 Task: Find the driving routes for traveling to the Empire State Building from Home that avoids Ferries.
Action: Mouse moved to (232, 81)
Screenshot: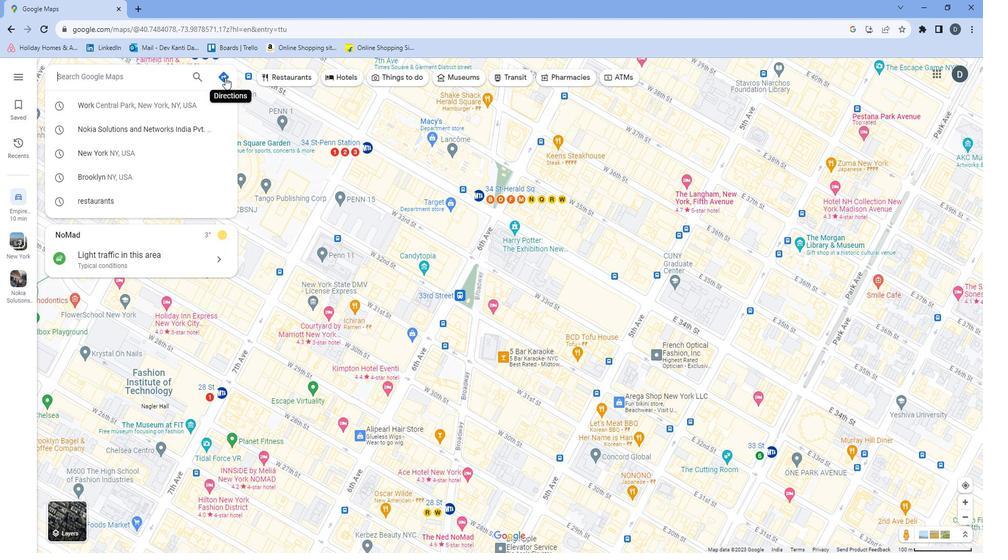 
Action: Mouse pressed left at (232, 81)
Screenshot: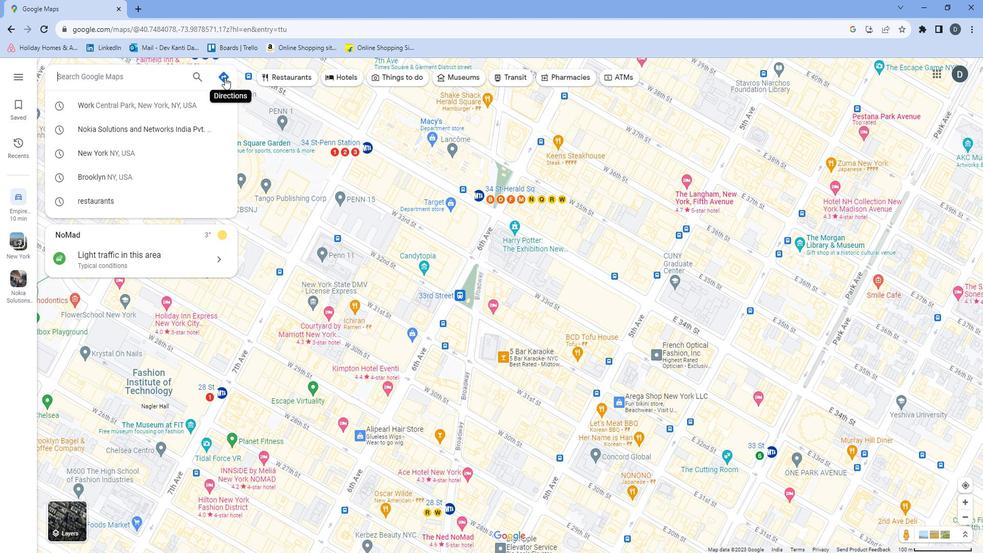 
Action: Mouse moved to (168, 104)
Screenshot: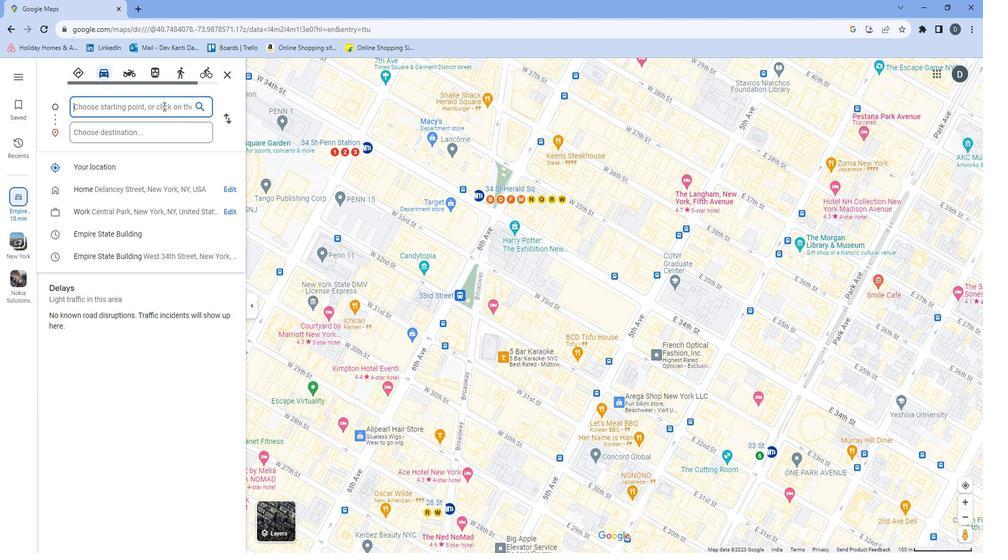 
Action: Mouse pressed left at (168, 104)
Screenshot: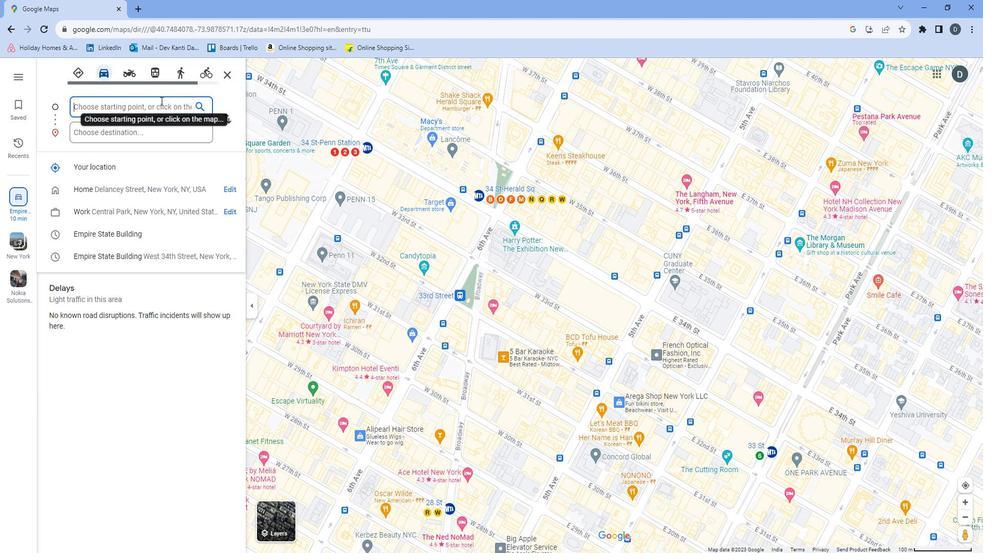 
Action: Mouse moved to (138, 196)
Screenshot: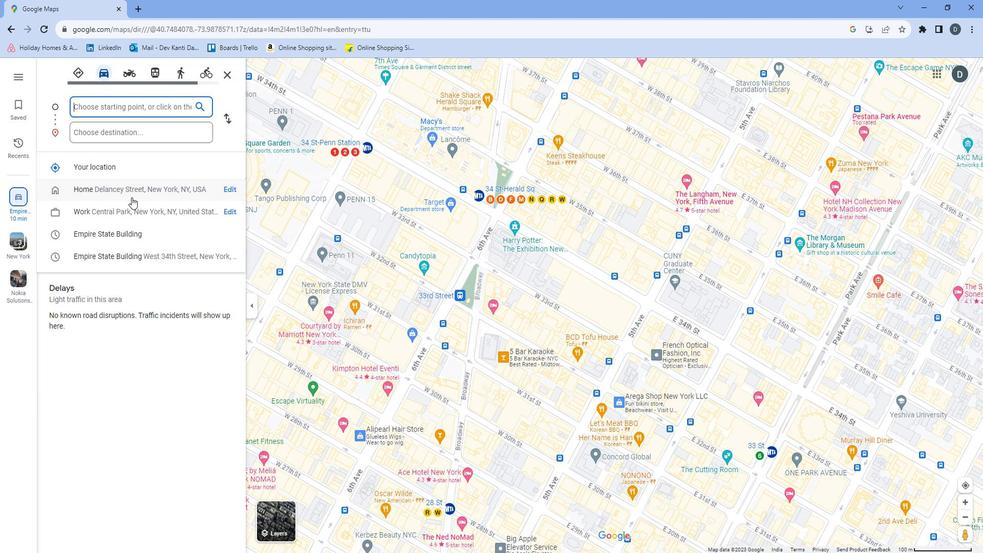 
Action: Mouse pressed left at (138, 196)
Screenshot: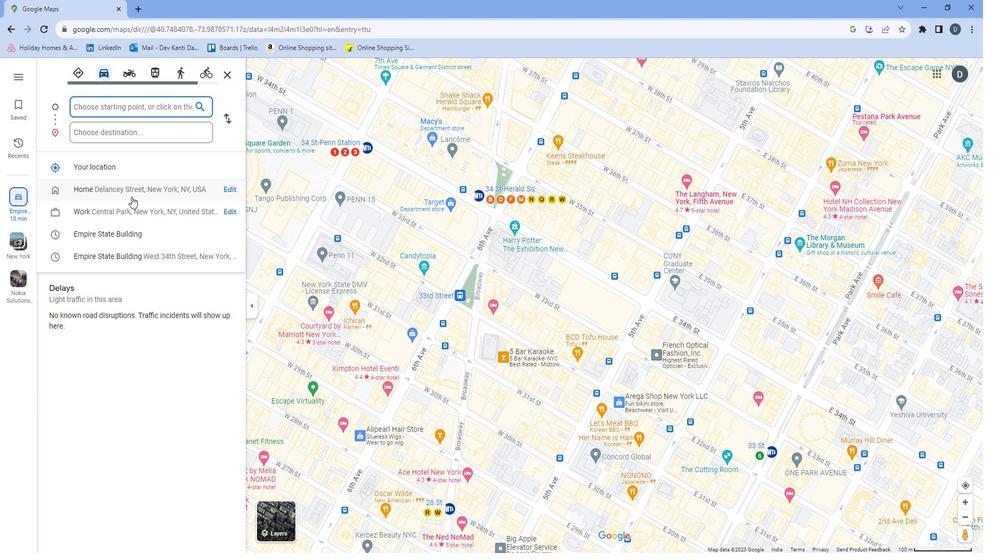 
Action: Mouse moved to (135, 134)
Screenshot: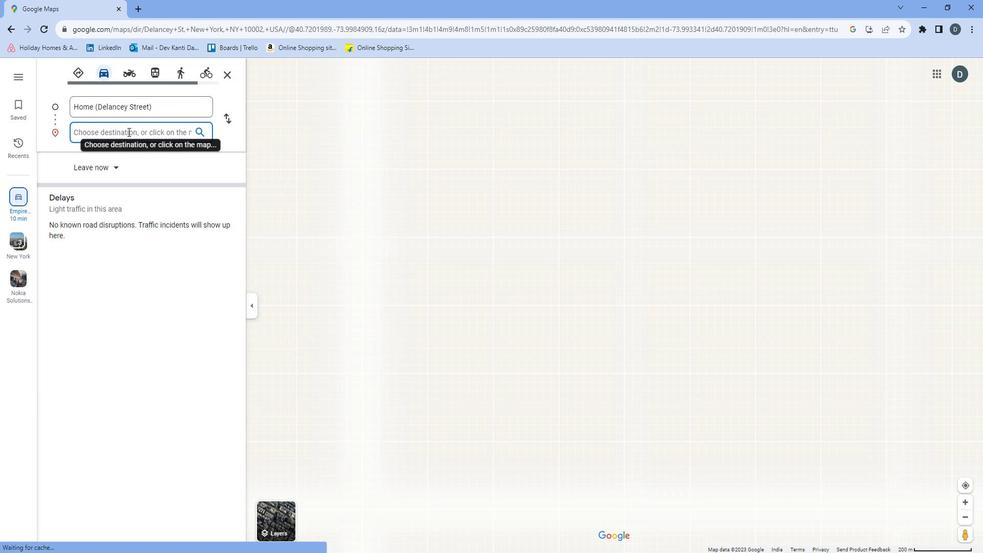 
Action: Mouse pressed left at (135, 134)
Screenshot: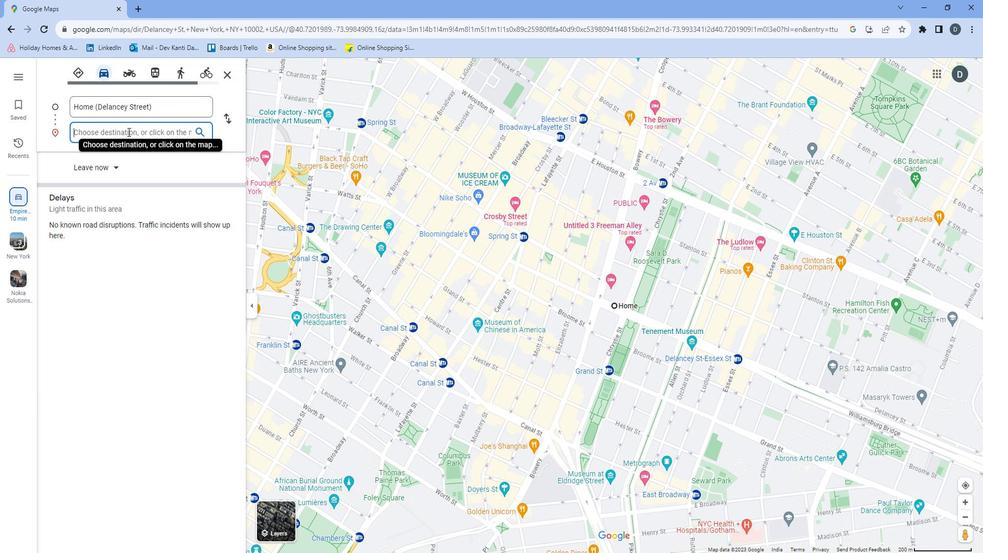 
Action: Key pressed <Key.shift>Empire<Key.space><Key.shift>State<Key.space><Key.shift><Key.shift><Key.shift>Building
Screenshot: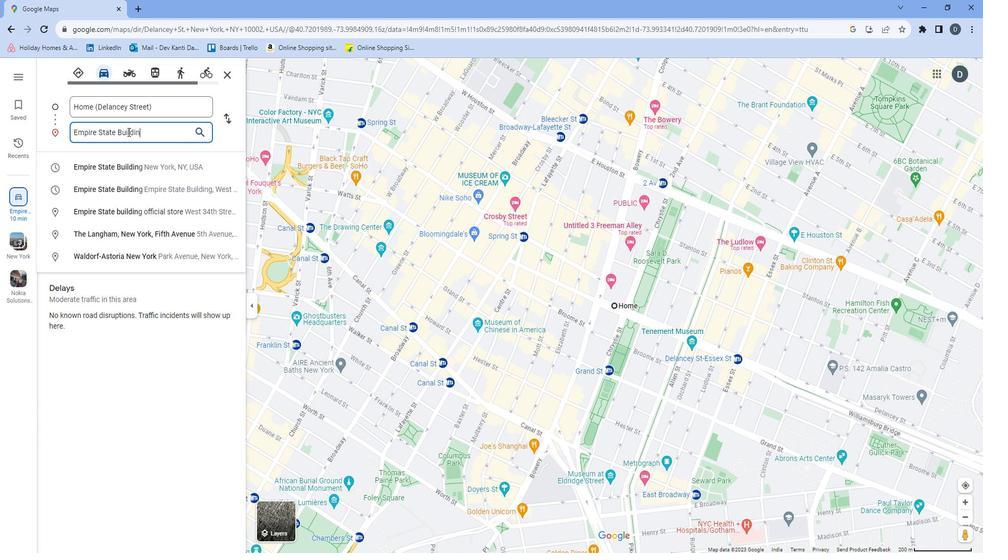 
Action: Mouse moved to (150, 173)
Screenshot: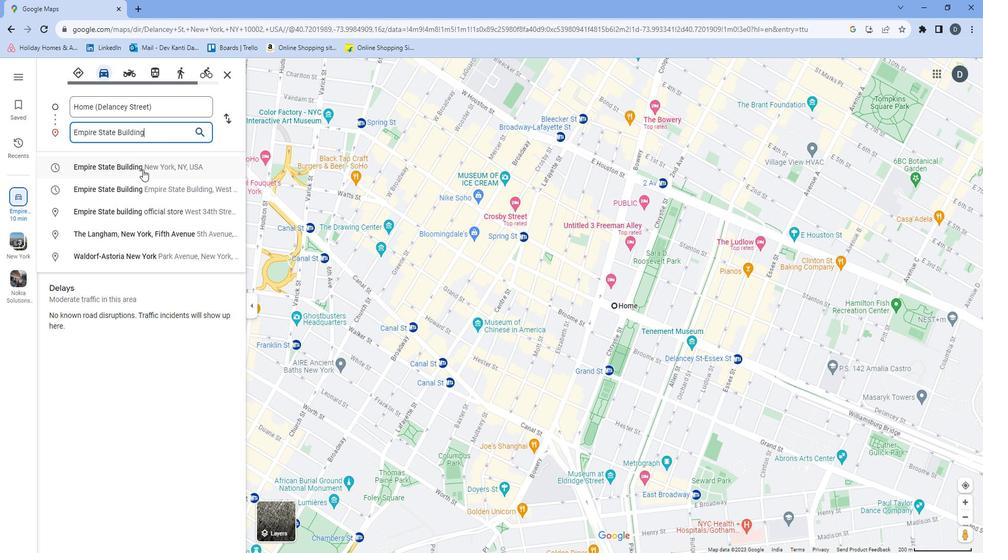 
Action: Mouse pressed left at (150, 173)
Screenshot: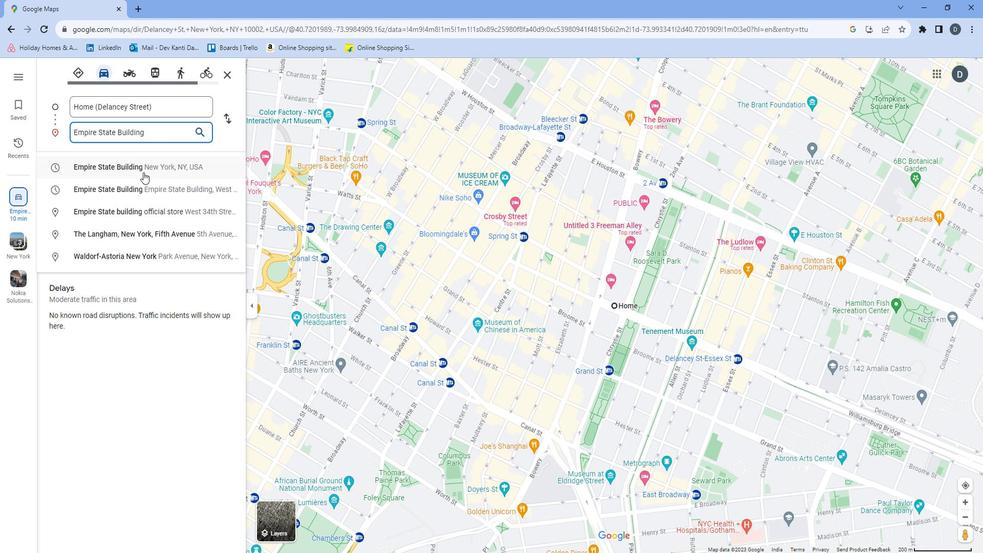
Action: Mouse moved to (231, 196)
Screenshot: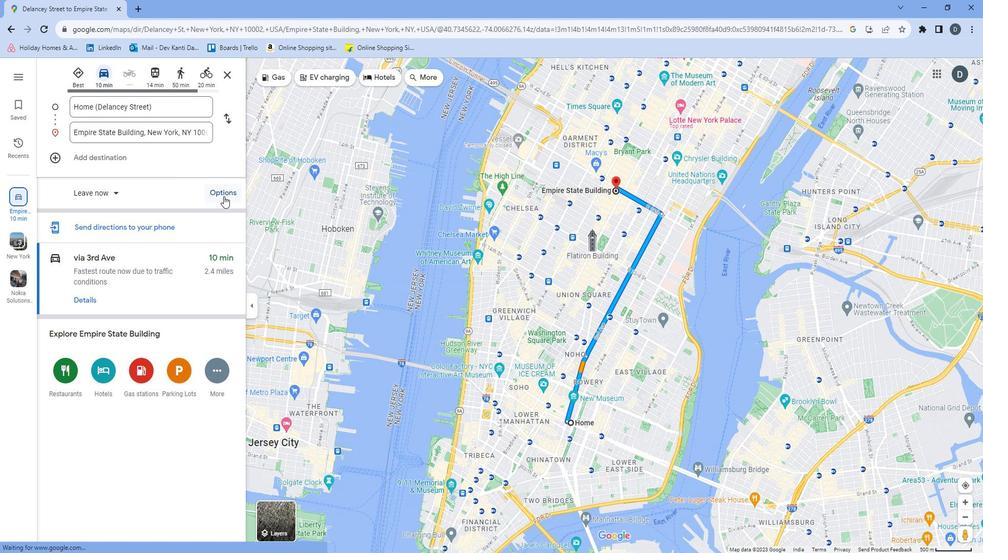 
Action: Mouse pressed left at (231, 196)
Screenshot: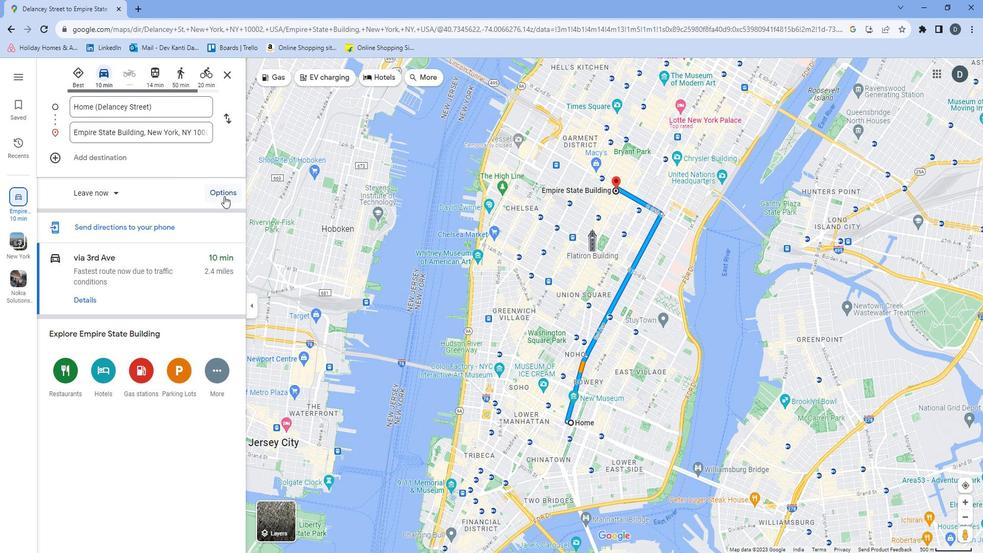 
Action: Mouse moved to (55, 266)
Screenshot: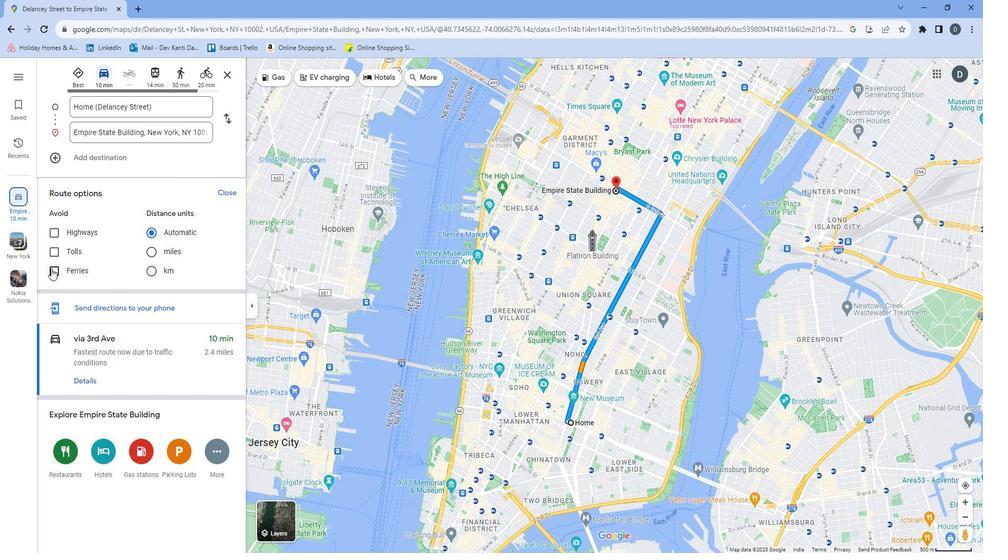 
Action: Mouse pressed left at (55, 266)
Screenshot: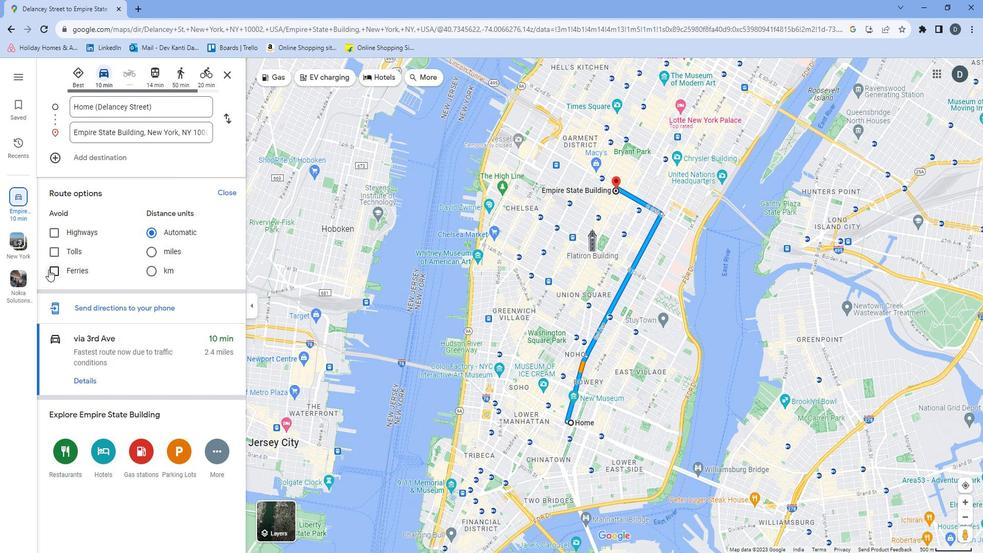 
Action: Mouse moved to (567, 433)
Screenshot: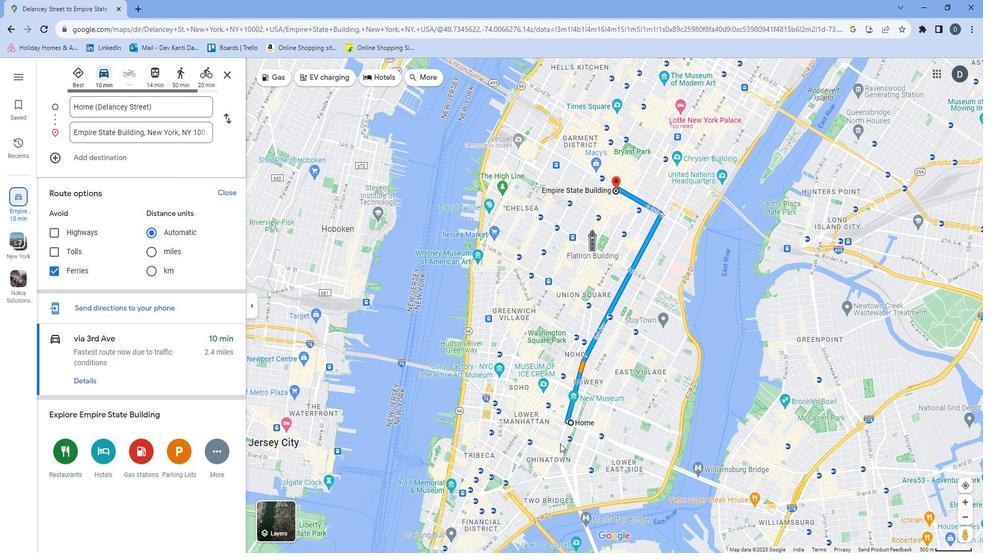 
Action: Mouse scrolled (567, 433) with delta (0, 0)
Screenshot: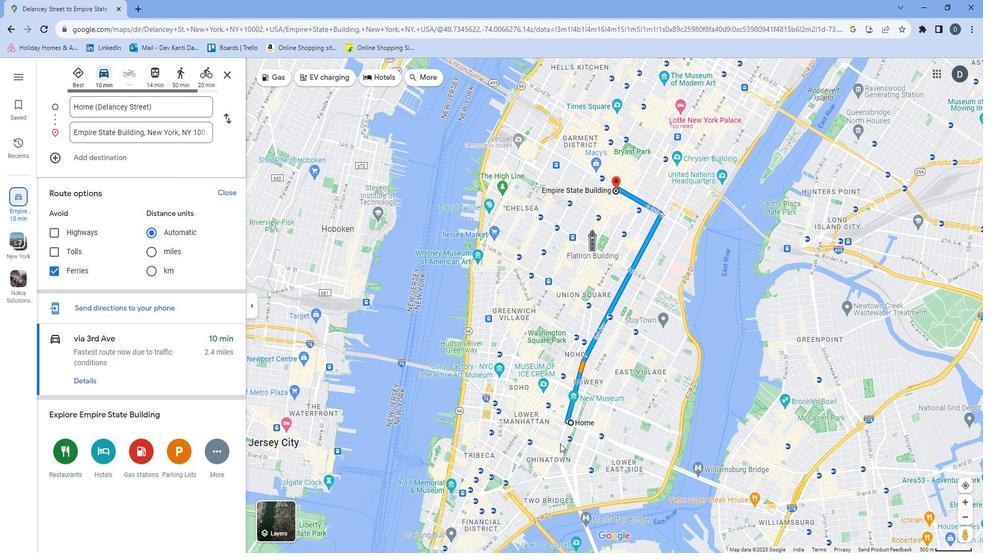 
Action: Mouse moved to (568, 428)
Screenshot: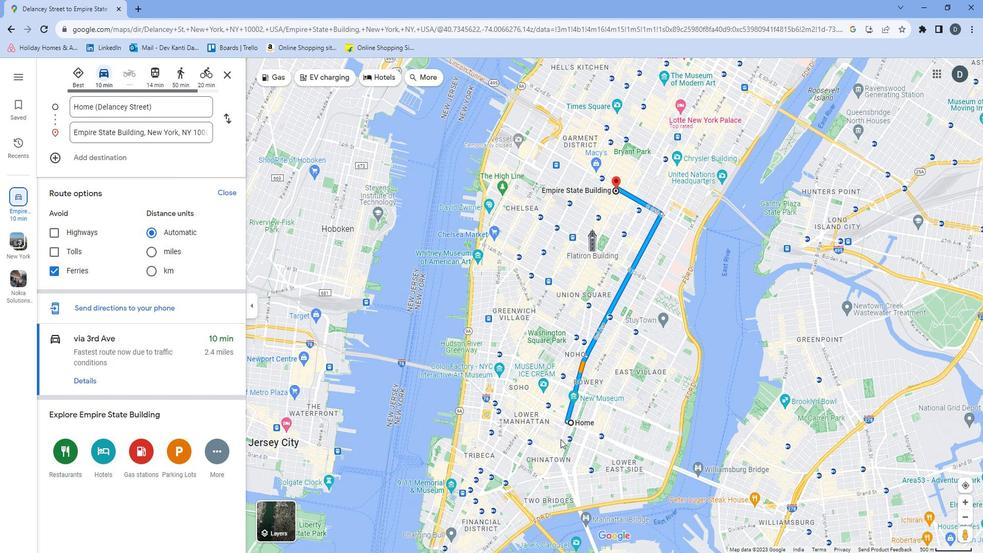 
Action: Mouse scrolled (568, 429) with delta (0, 0)
Screenshot: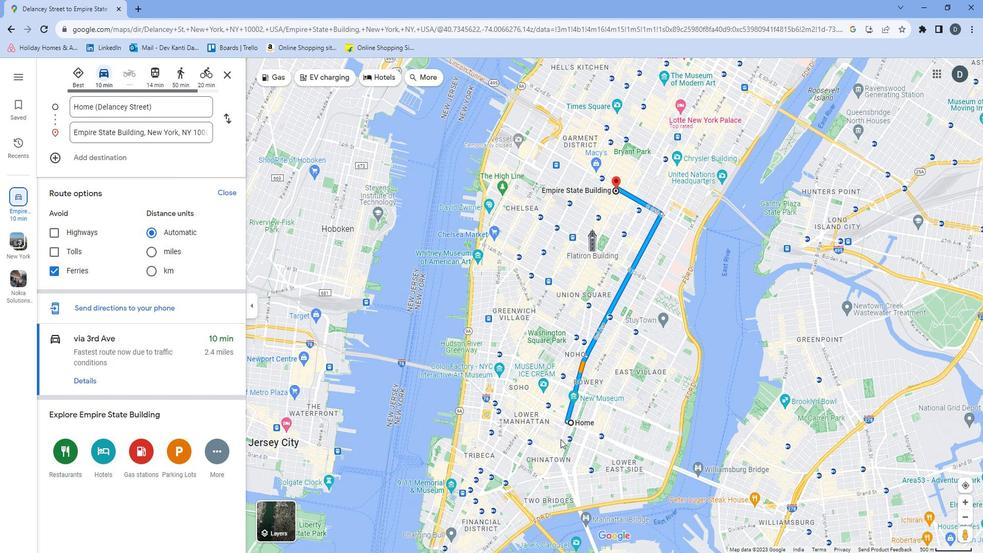 
Action: Mouse moved to (568, 427)
Screenshot: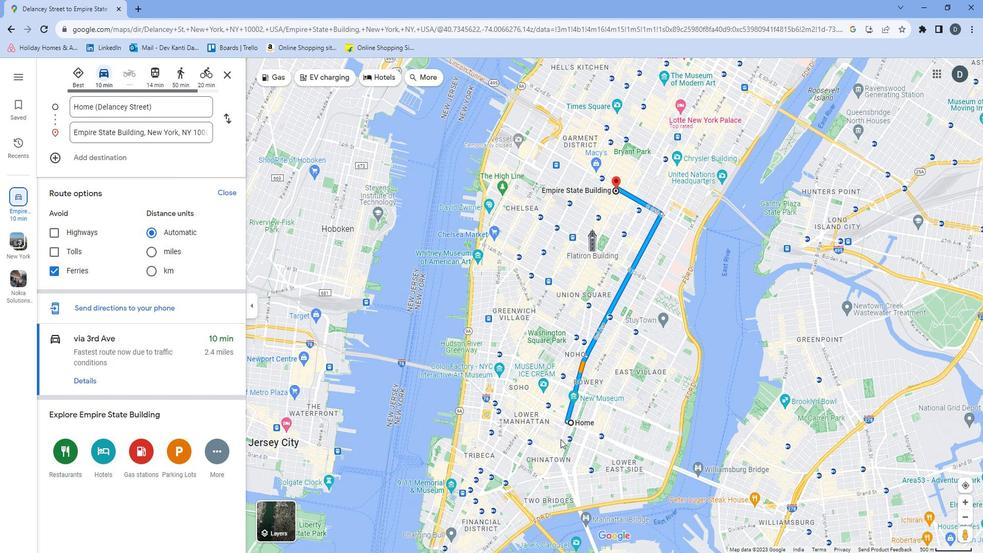 
Action: Mouse scrolled (568, 427) with delta (0, 0)
Screenshot: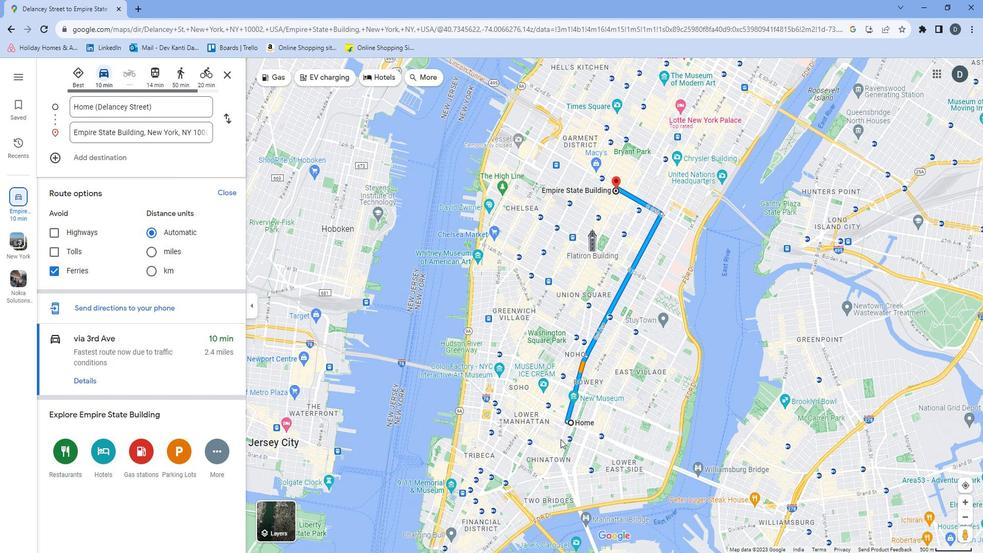 
Action: Mouse moved to (570, 420)
Screenshot: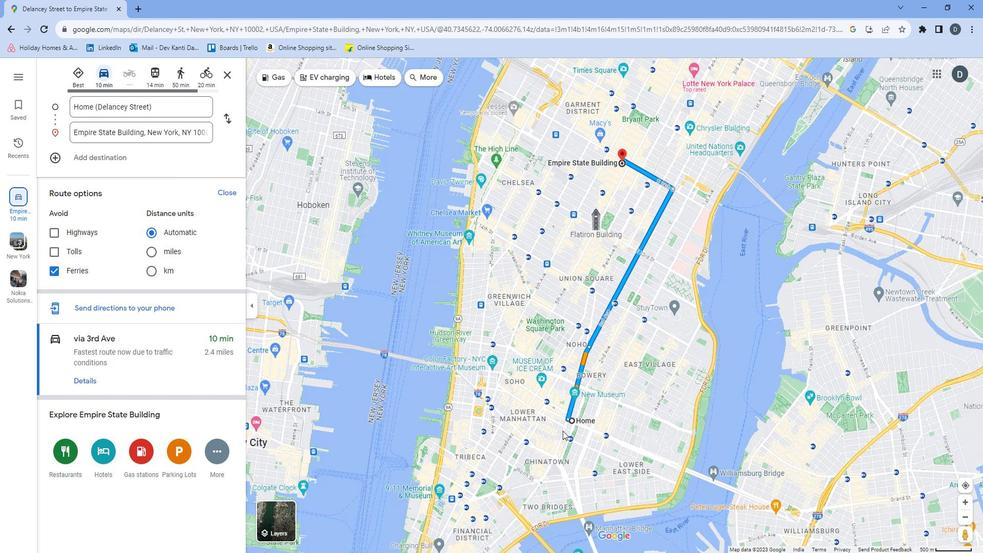 
Action: Mouse scrolled (570, 421) with delta (0, 0)
Screenshot: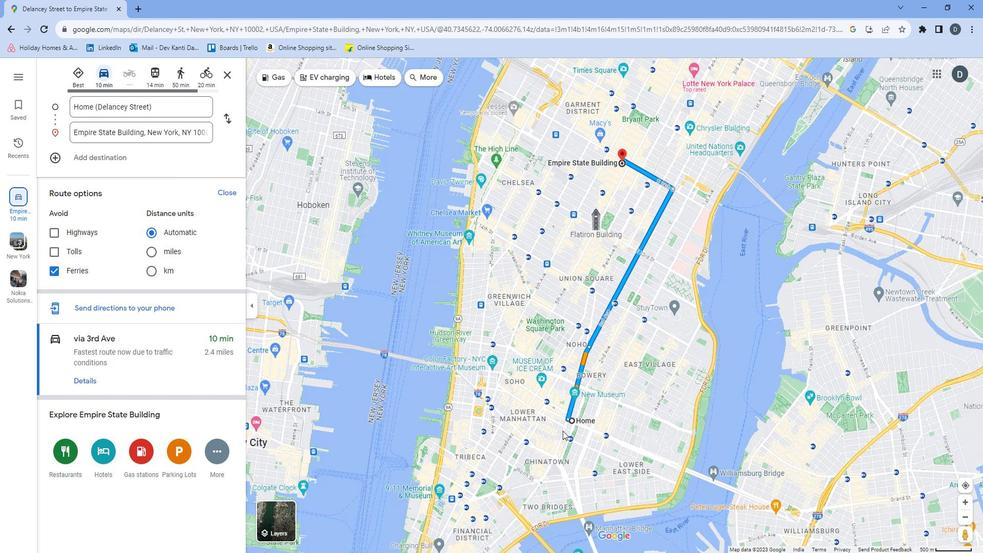 
Action: Mouse moved to (569, 395)
Screenshot: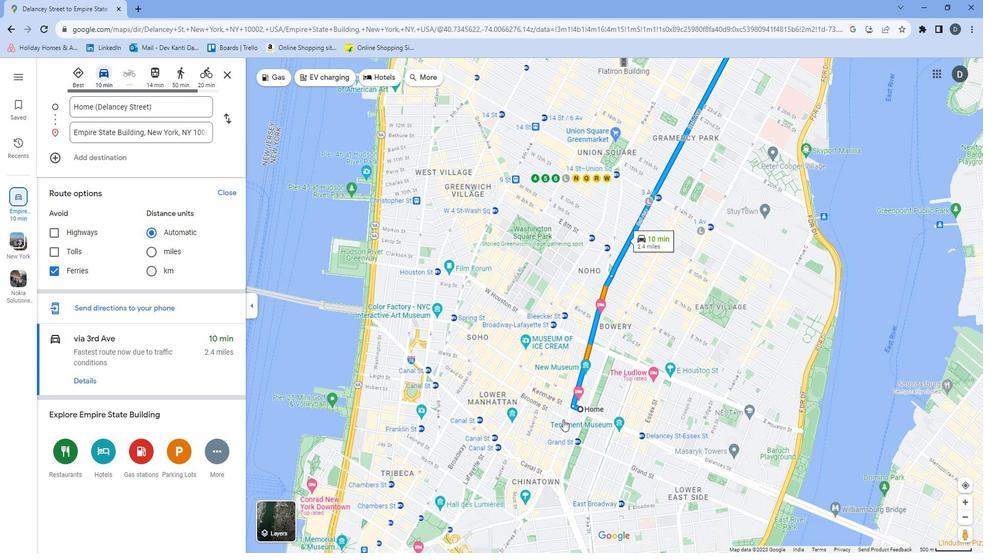
Action: Mouse scrolled (569, 395) with delta (0, 0)
Screenshot: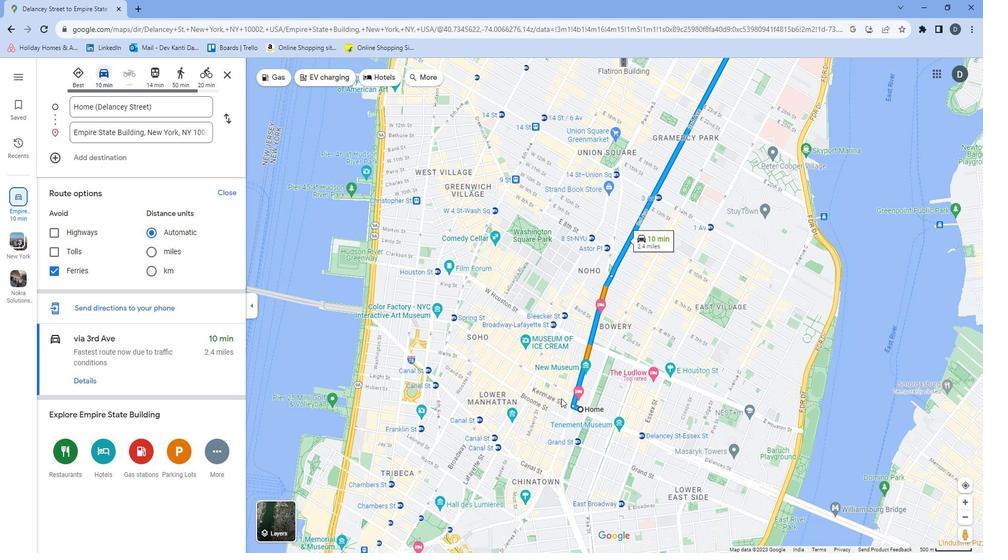 
Action: Mouse moved to (567, 377)
Screenshot: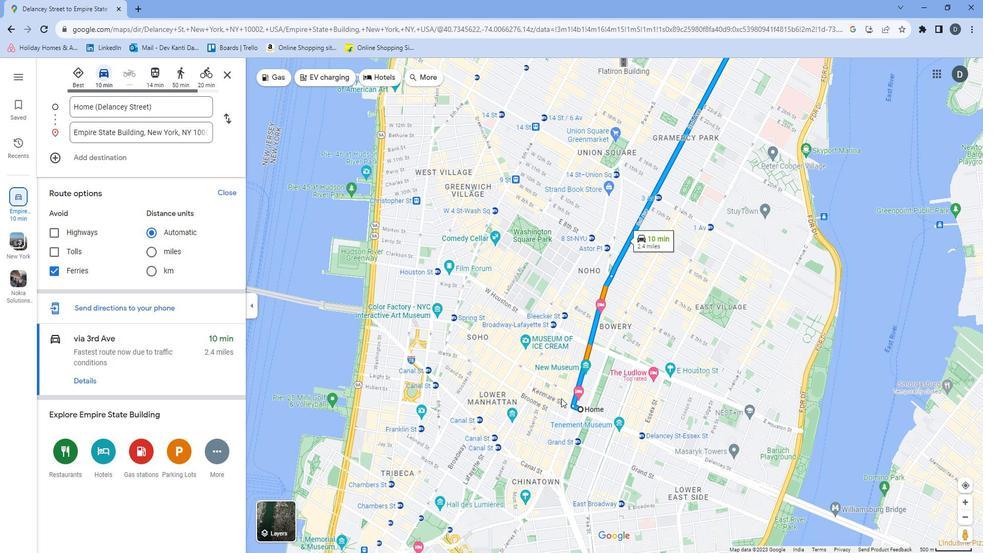 
Action: Mouse scrolled (567, 378) with delta (0, 0)
Screenshot: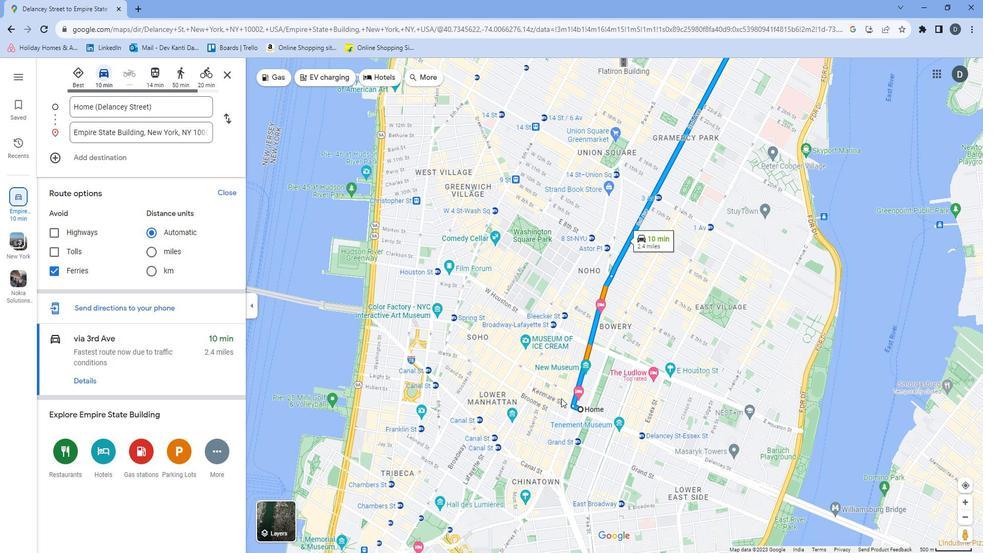 
Action: Mouse moved to (567, 376)
Screenshot: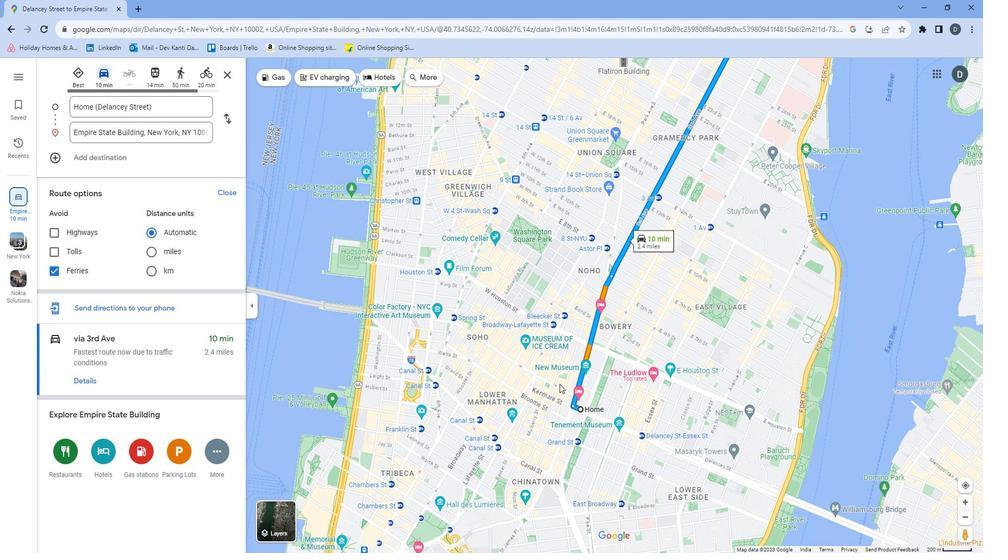 
Action: Mouse scrolled (567, 376) with delta (0, 0)
Screenshot: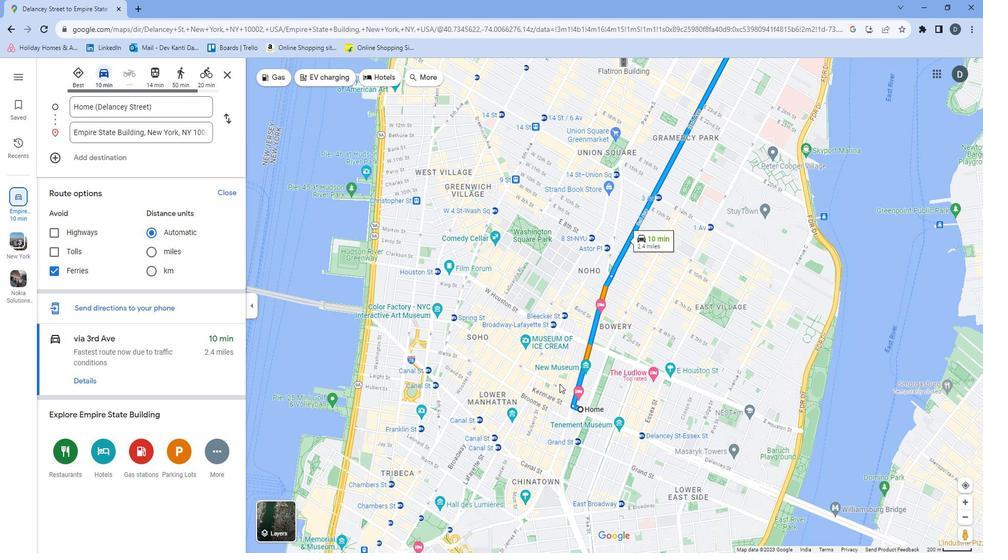 
Action: Mouse scrolled (567, 376) with delta (0, 0)
Screenshot: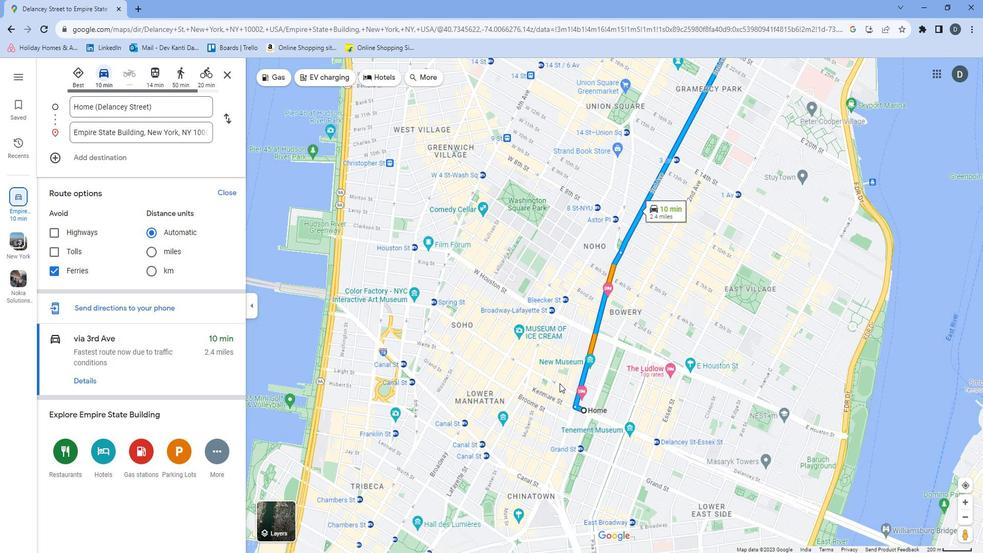
Action: Mouse scrolled (567, 376) with delta (0, 0)
Screenshot: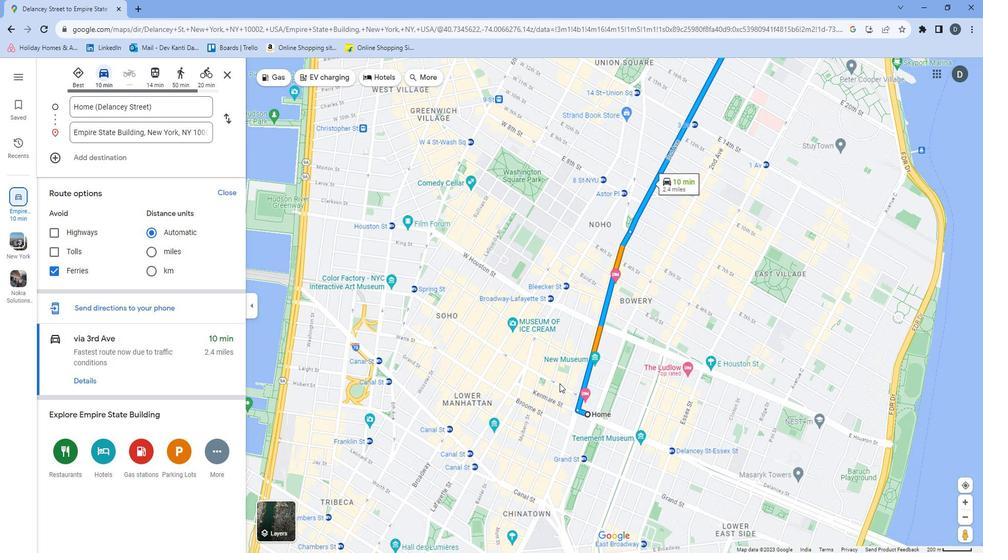 
Action: Mouse moved to (582, 453)
Screenshot: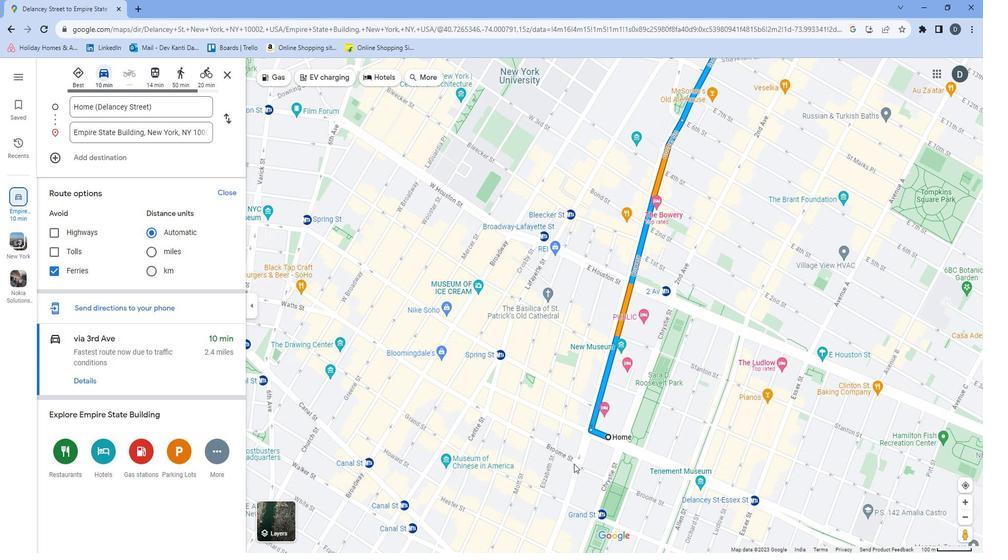 
Action: Mouse scrolled (582, 453) with delta (0, 0)
Screenshot: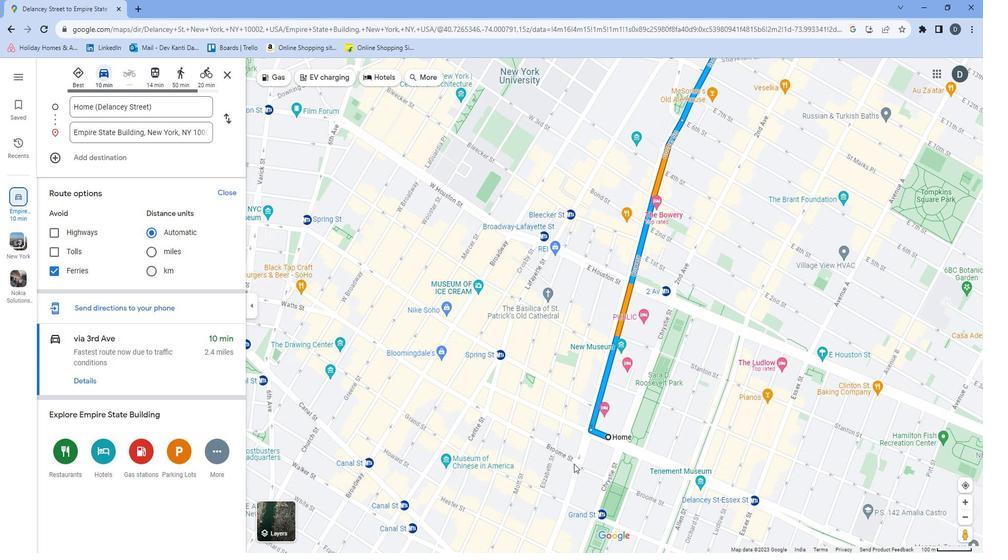 
Action: Mouse scrolled (582, 453) with delta (0, 0)
Screenshot: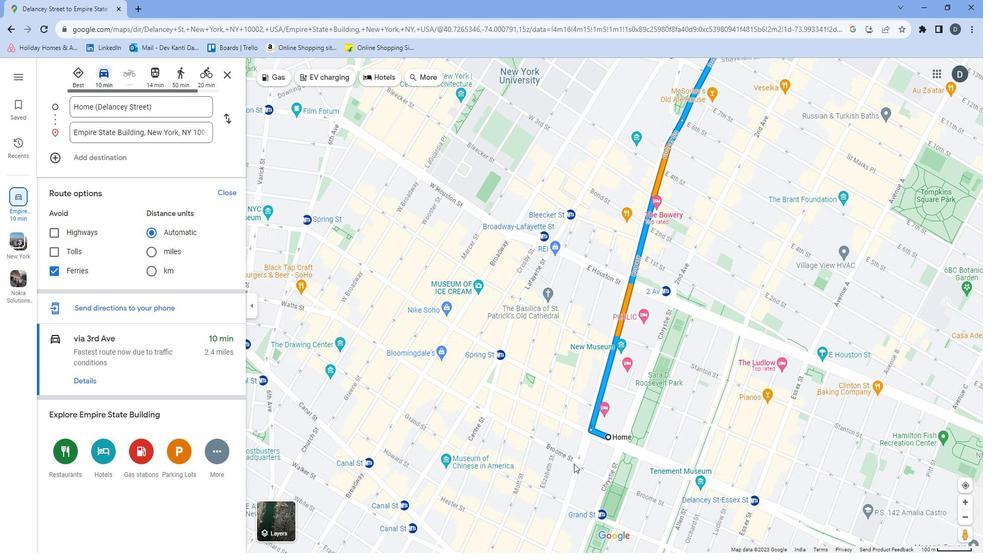 
Action: Mouse moved to (585, 442)
Screenshot: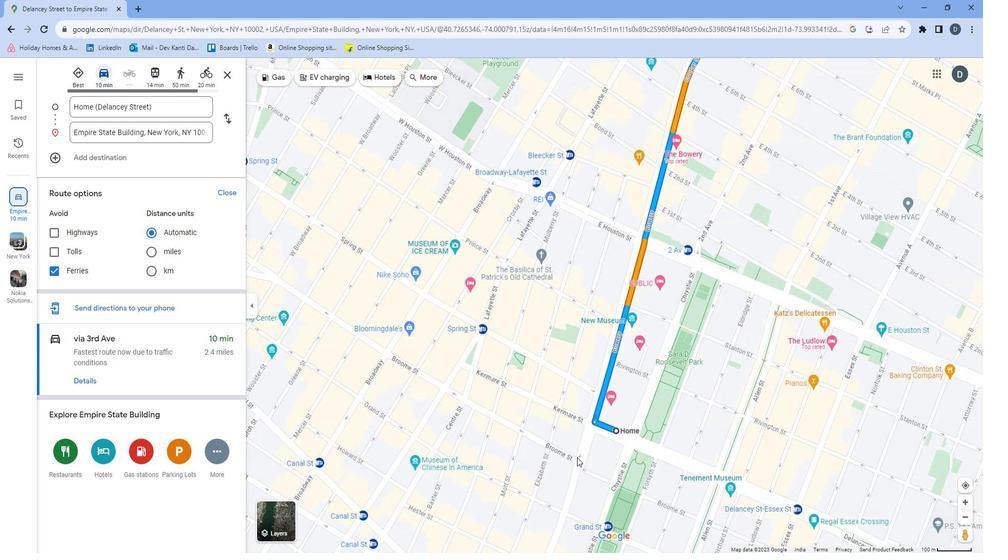 
Action: Mouse scrolled (585, 442) with delta (0, 0)
Screenshot: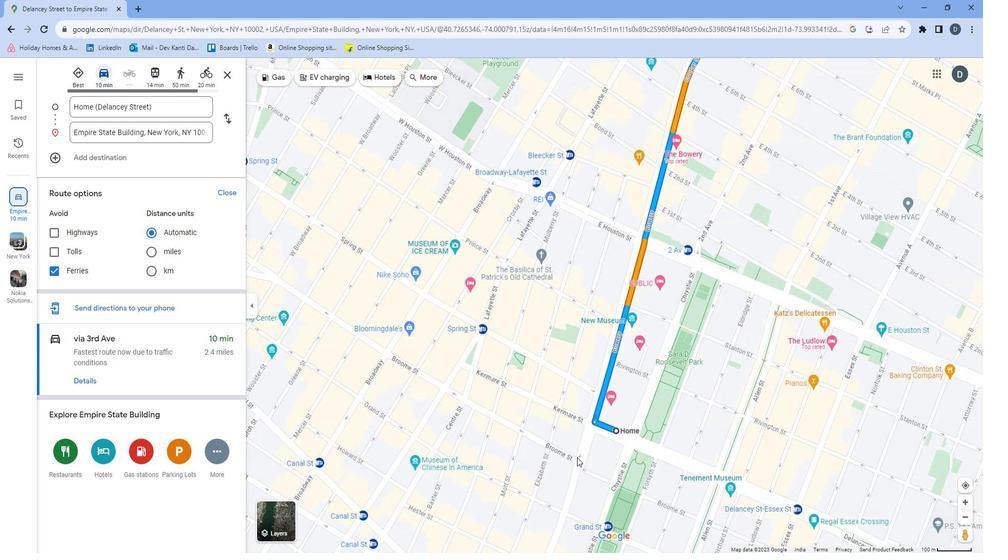 
Action: Mouse moved to (588, 361)
Screenshot: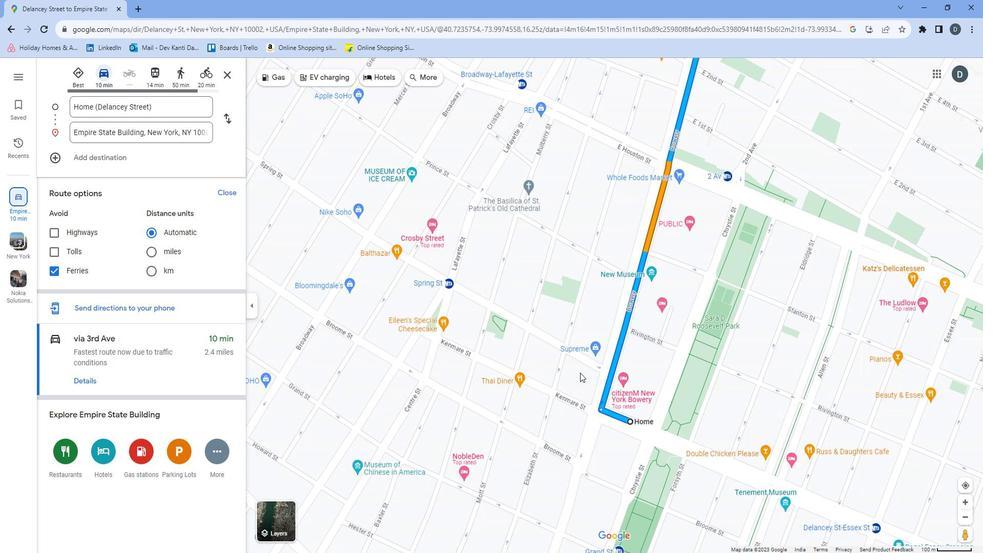 
Action: Mouse pressed left at (588, 361)
Screenshot: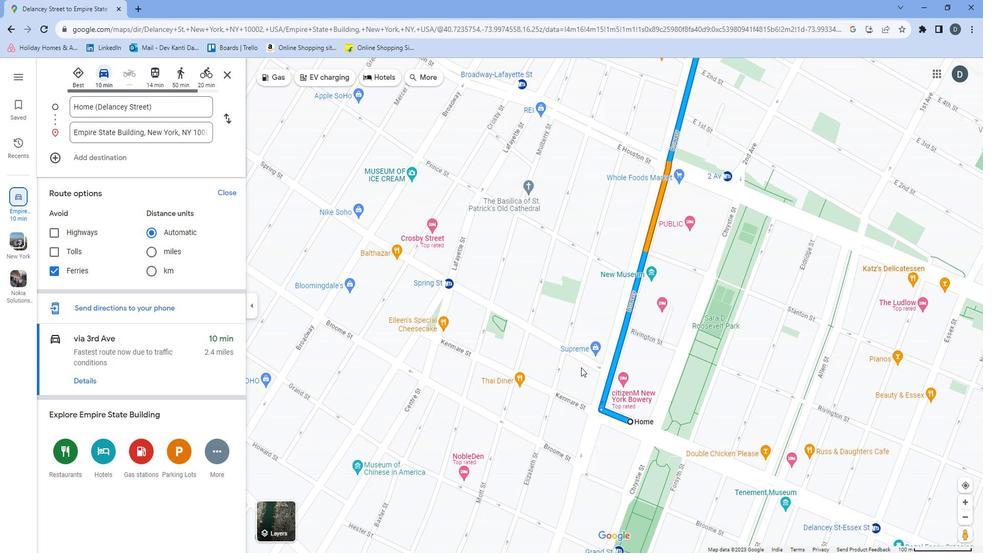 
Action: Mouse moved to (598, 345)
Screenshot: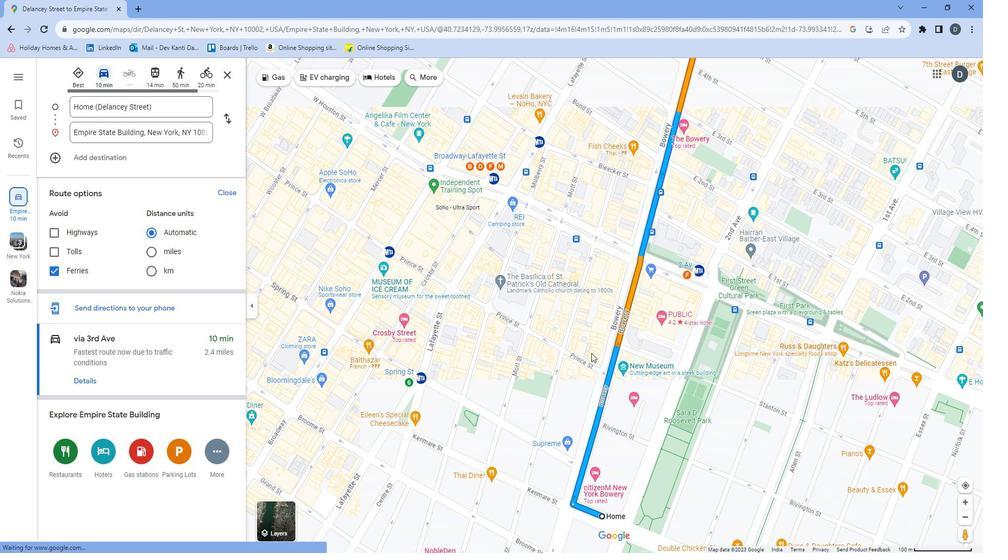 
Action: Mouse pressed left at (598, 345)
Screenshot: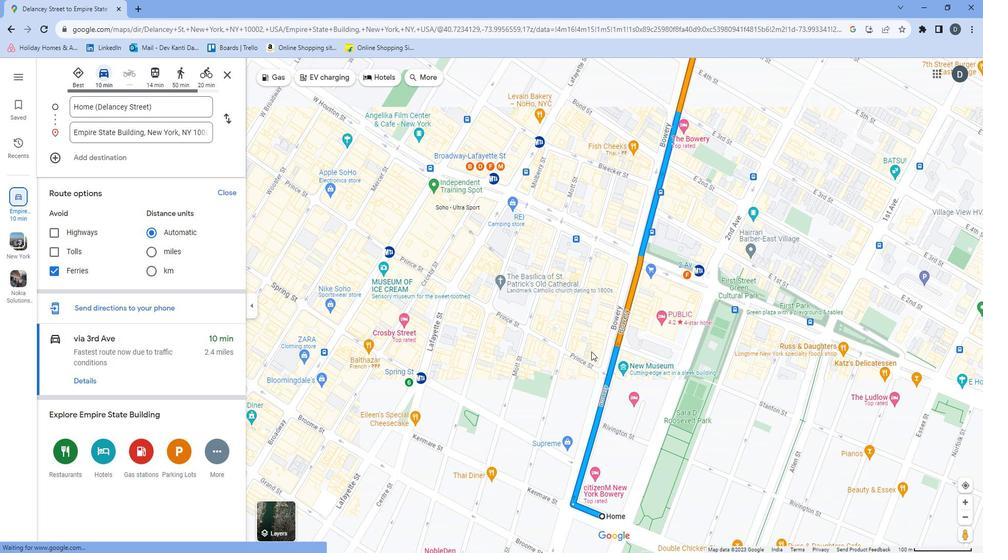 
Action: Mouse moved to (596, 331)
Screenshot: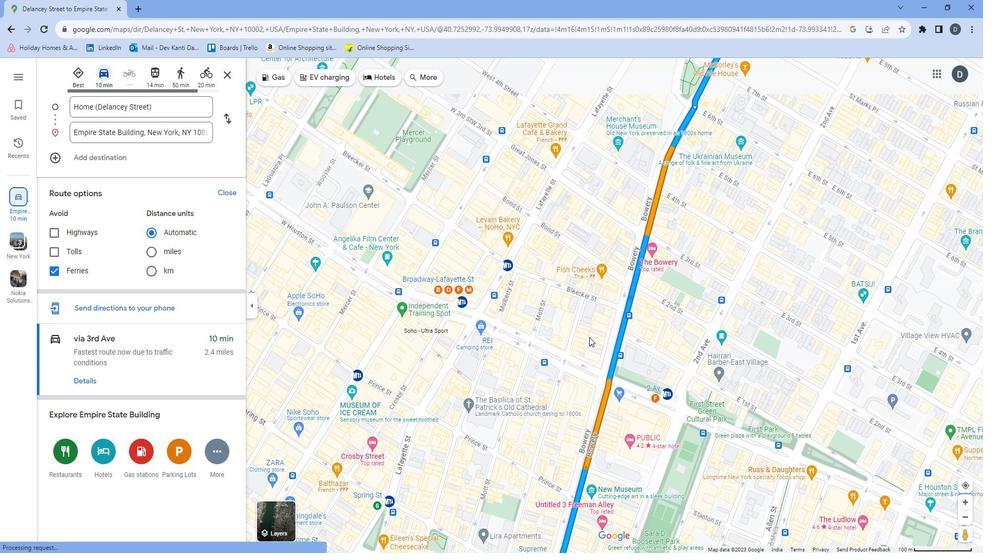 
Action: Mouse pressed left at (596, 331)
Screenshot: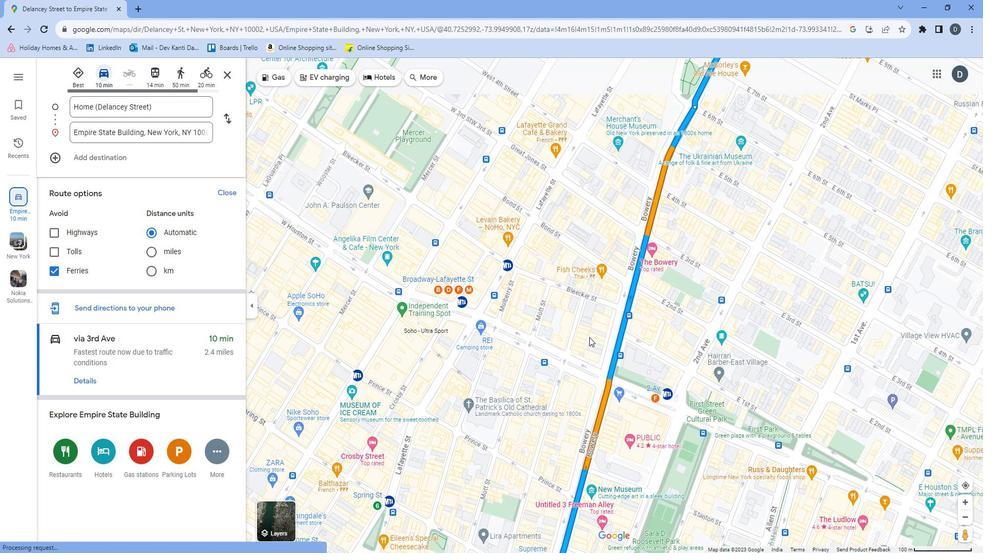 
Action: Mouse moved to (613, 273)
Screenshot: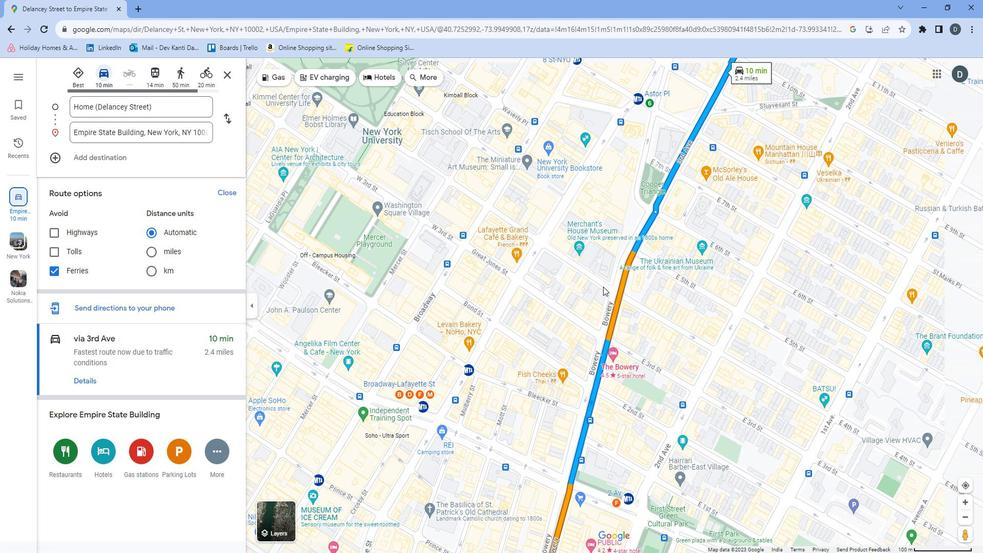 
Action: Mouse pressed left at (613, 273)
Screenshot: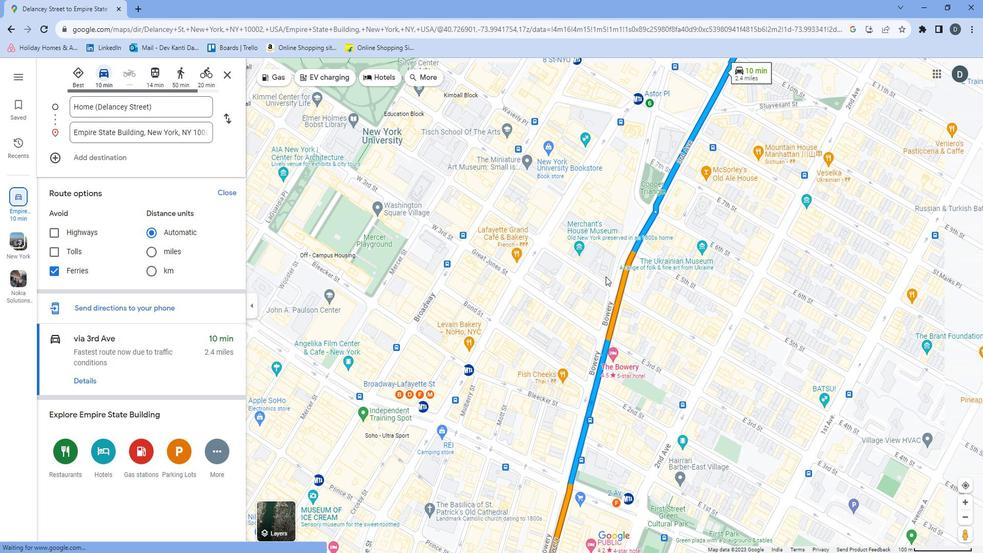 
Action: Mouse moved to (634, 224)
Screenshot: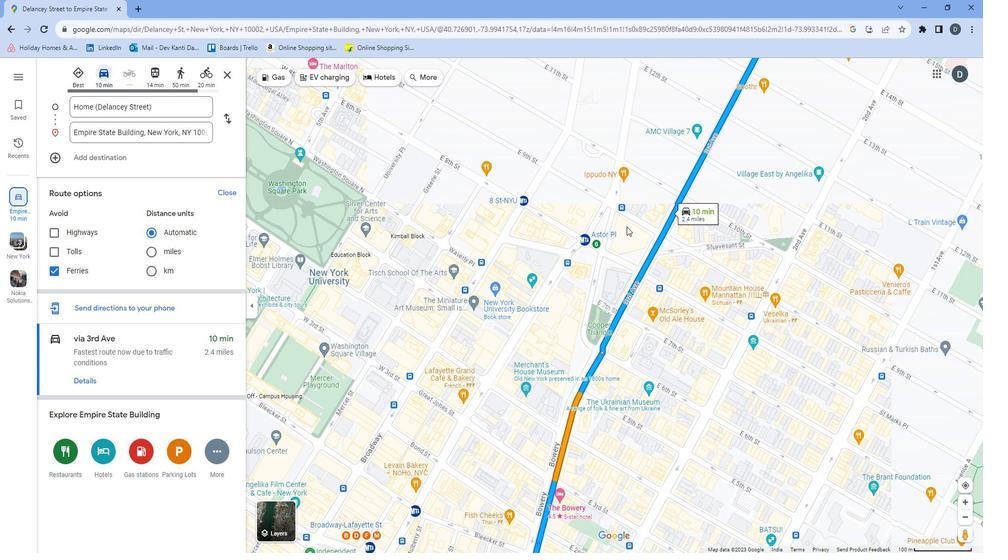 
Action: Mouse pressed left at (634, 224)
Screenshot: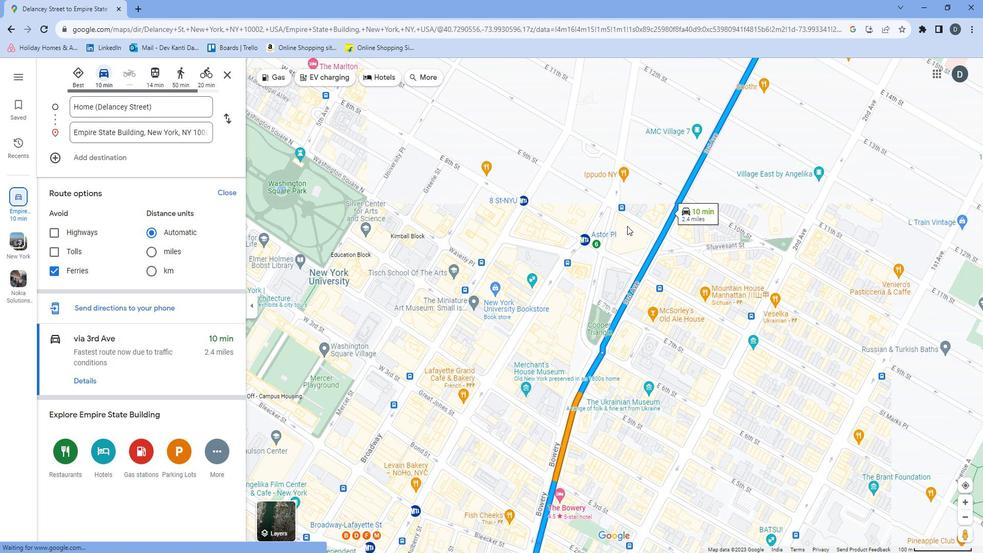 
Action: Mouse moved to (625, 230)
Screenshot: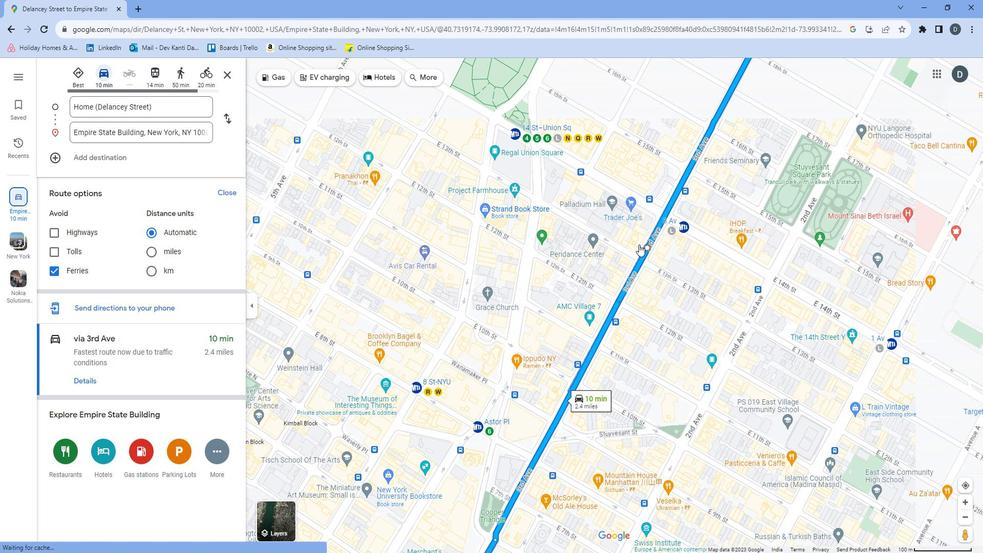
Action: Mouse pressed left at (625, 230)
Screenshot: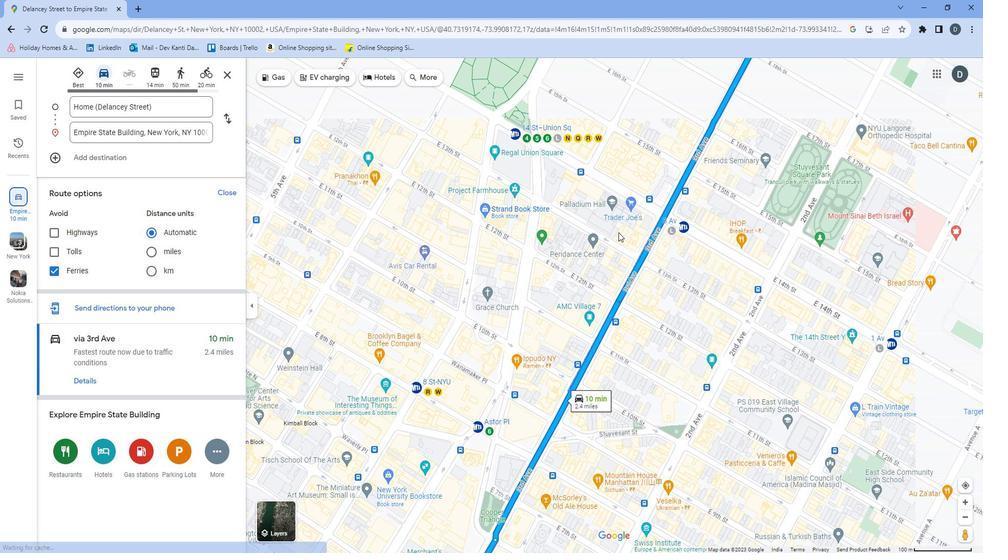
Action: Mouse moved to (628, 234)
Screenshot: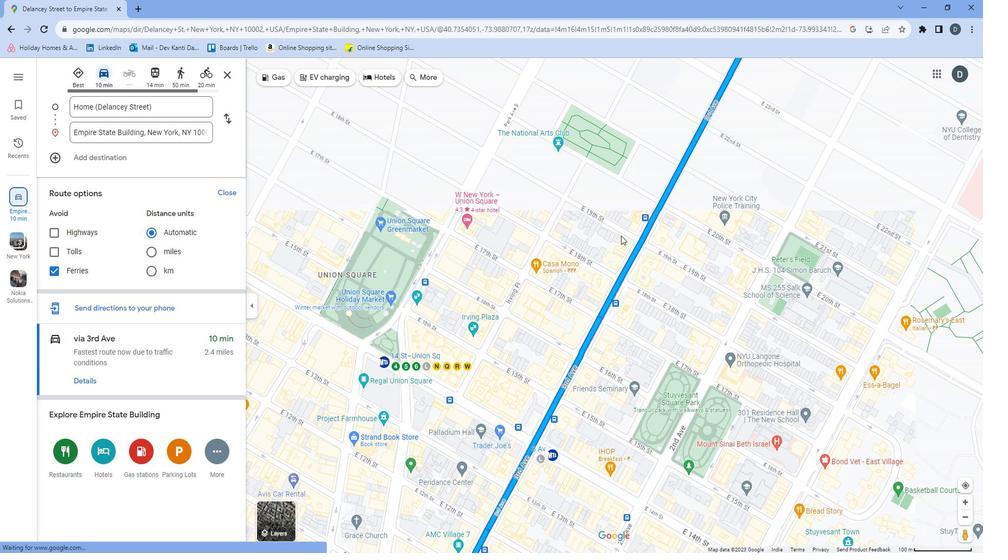 
Action: Mouse pressed left at (628, 234)
Screenshot: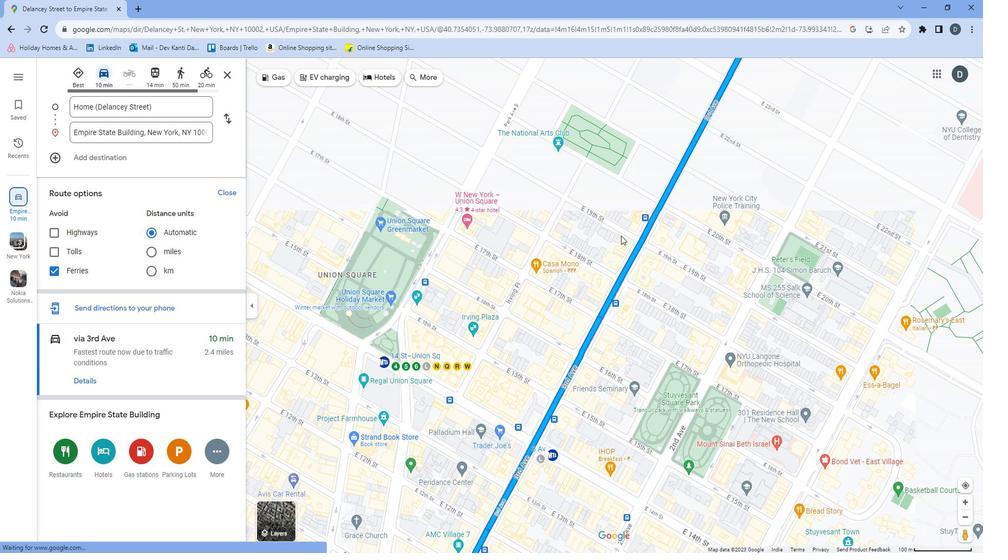 
Action: Mouse moved to (572, 271)
Screenshot: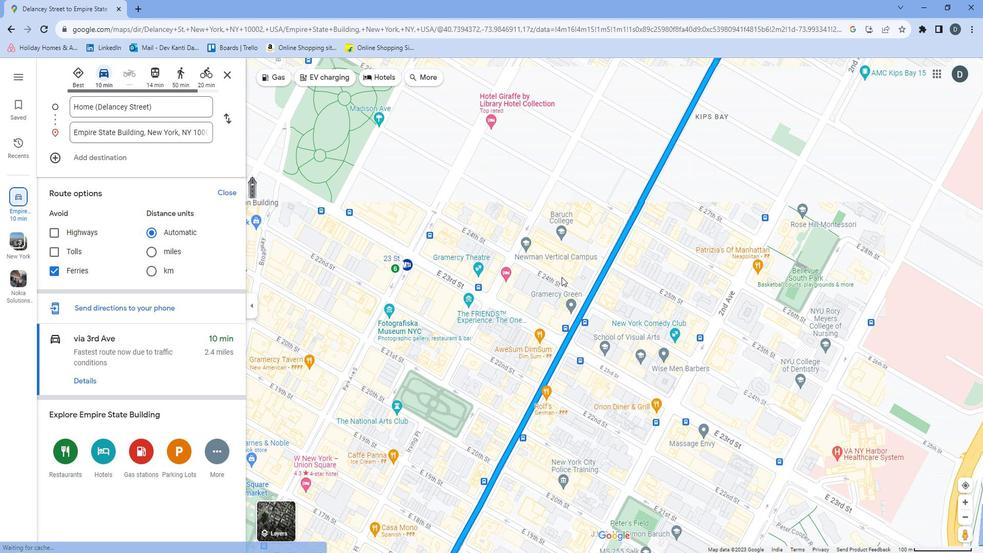 
Action: Mouse pressed left at (572, 271)
Screenshot: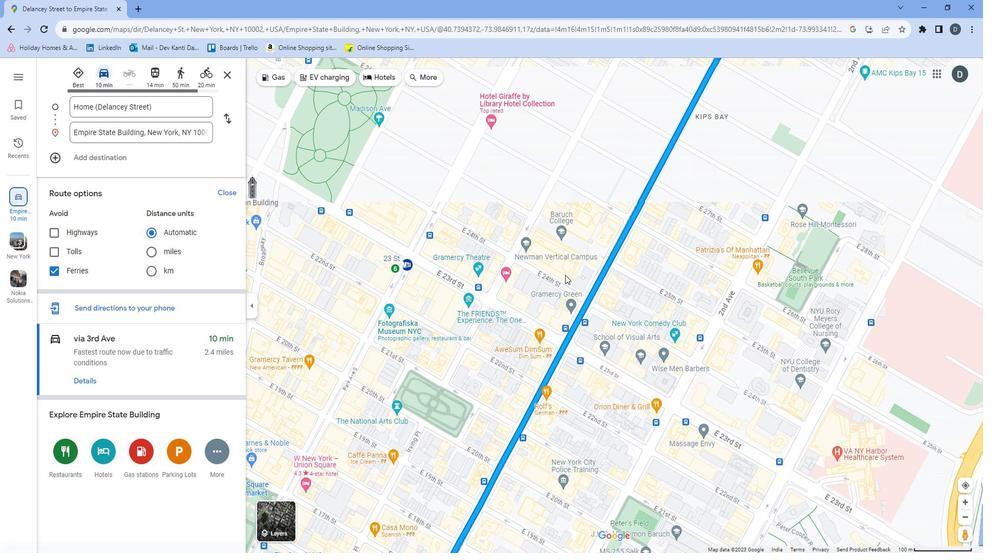 
Action: Mouse moved to (561, 341)
Screenshot: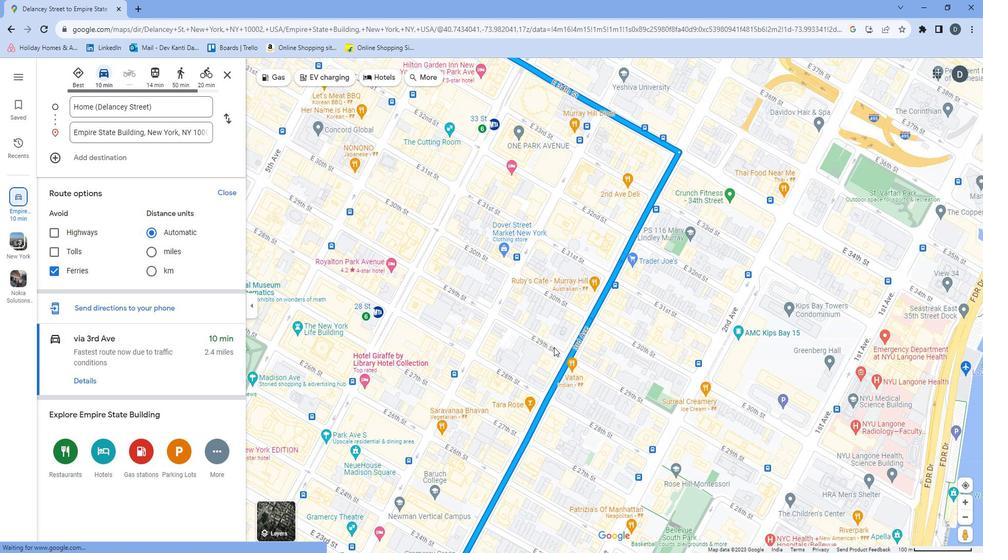 
Action: Mouse pressed left at (561, 341)
Screenshot: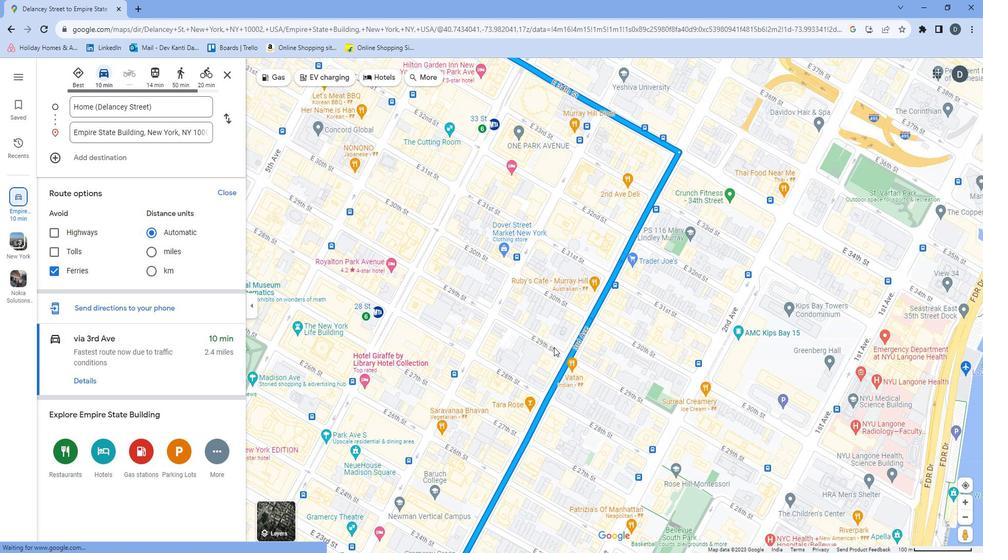 
Action: Mouse moved to (493, 332)
Screenshot: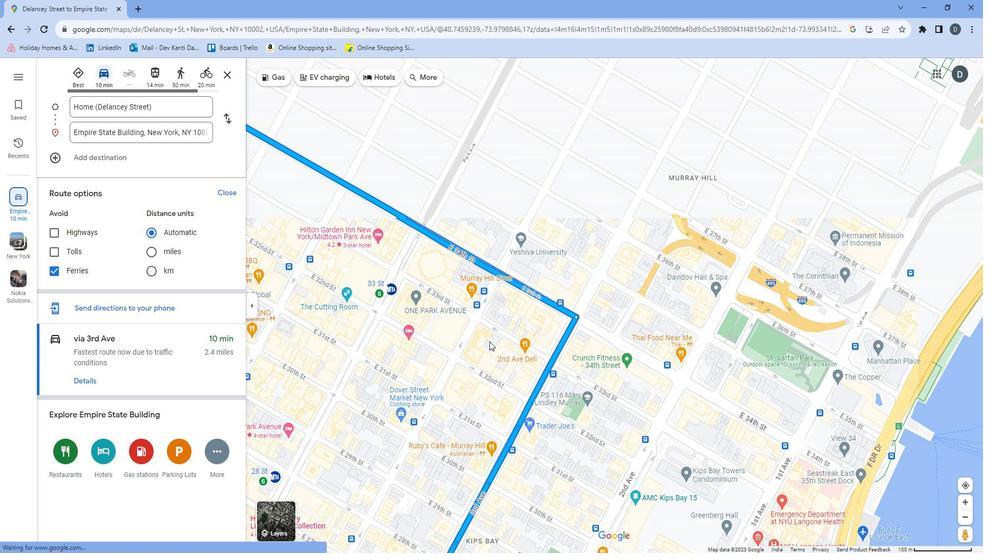 
Action: Mouse pressed left at (493, 332)
Screenshot: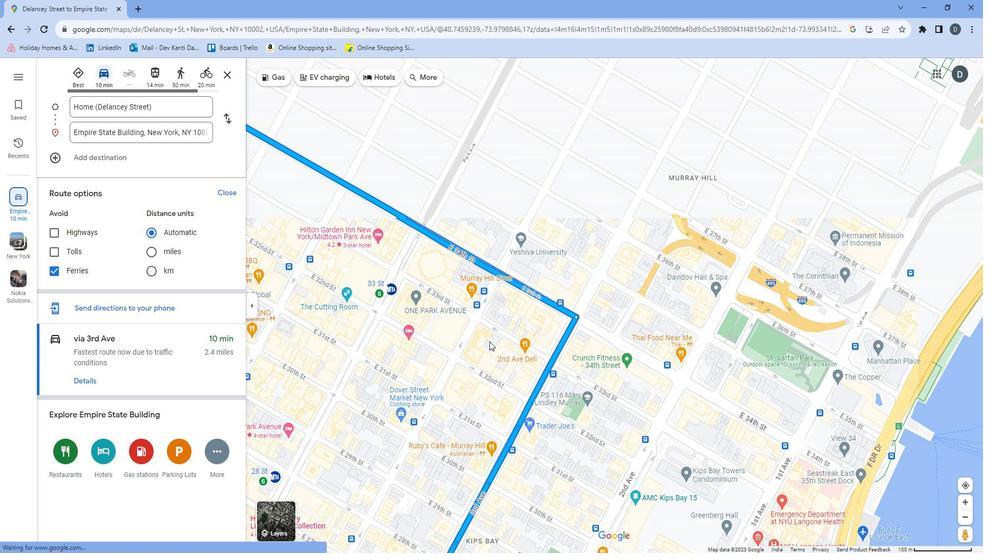 
Action: Mouse moved to (368, 349)
Screenshot: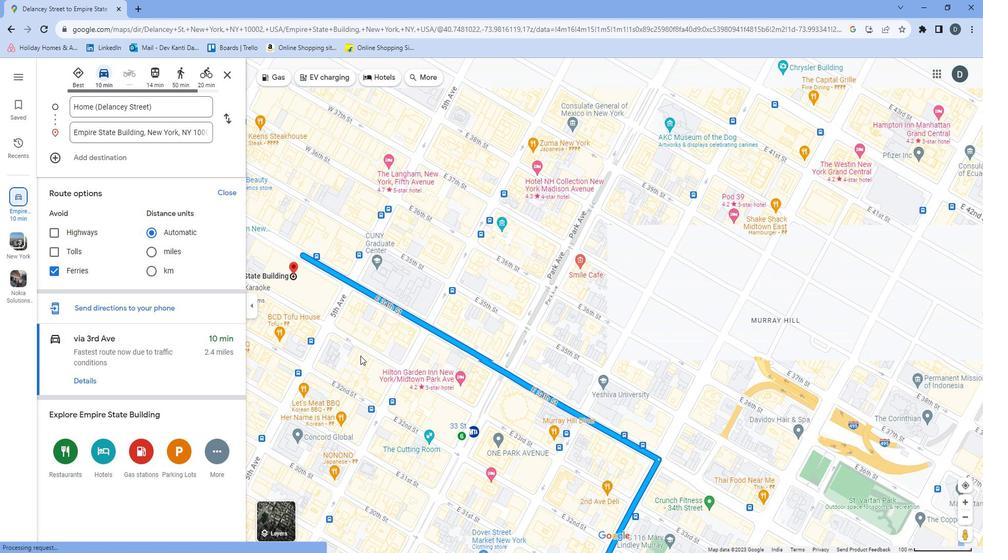 
Action: Mouse pressed left at (368, 349)
Screenshot: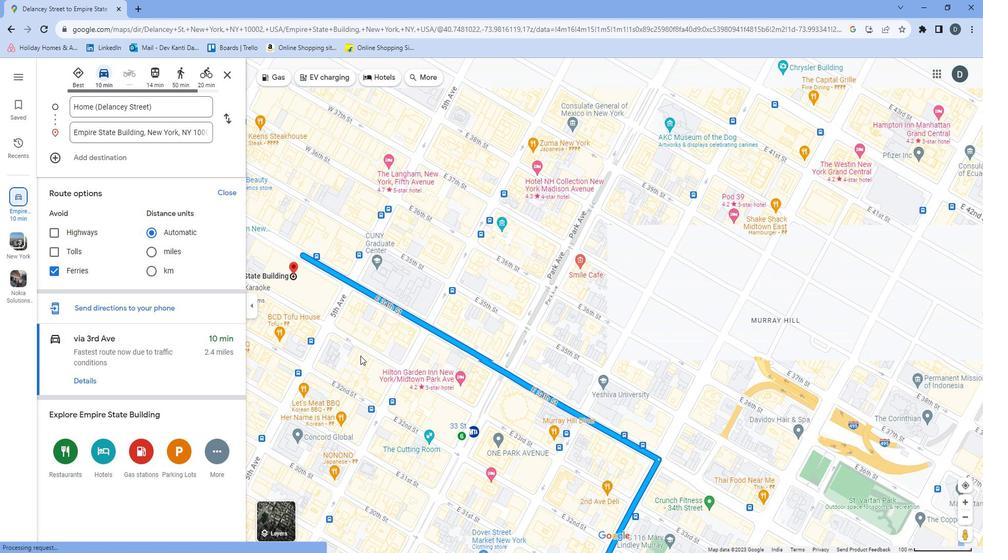 
Action: Mouse moved to (523, 446)
Screenshot: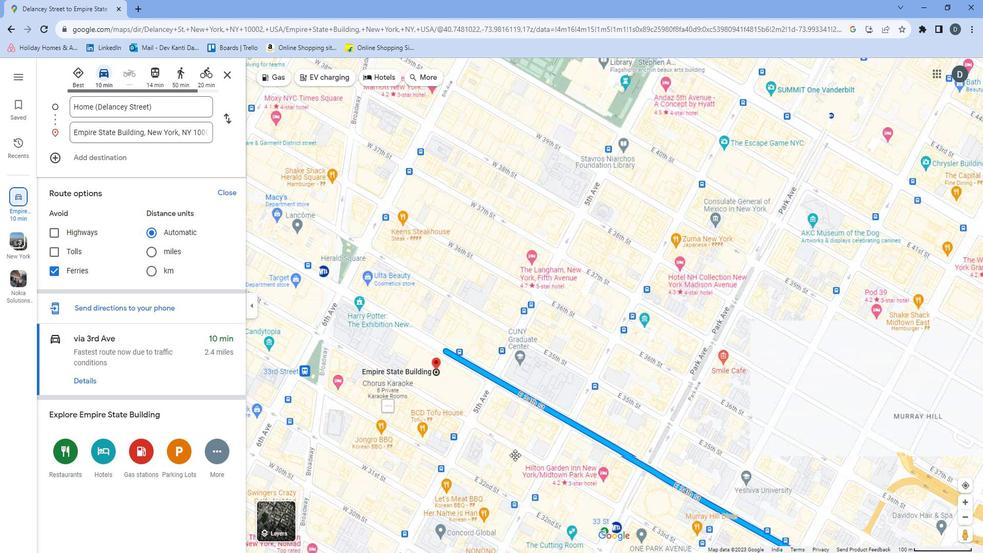 
